 Task: Create List Brand Engagement Metrics in Board Social Media Influencer Marketing Platforms to Workspace Factoring Services. Create List Brand Performance Metrics in Board Market Research and Insights to Workspace Factoring Services. Create List Brand Equity Metrics in Board Product Roadmap Planning and Prioritization to Workspace Factoring Services
Action: Mouse moved to (60, 288)
Screenshot: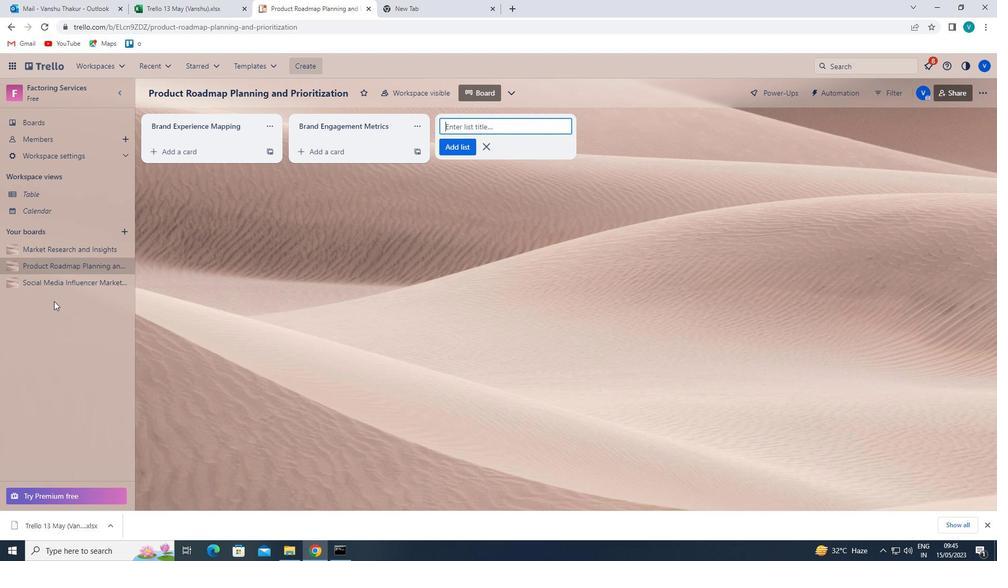 
Action: Mouse pressed left at (60, 288)
Screenshot: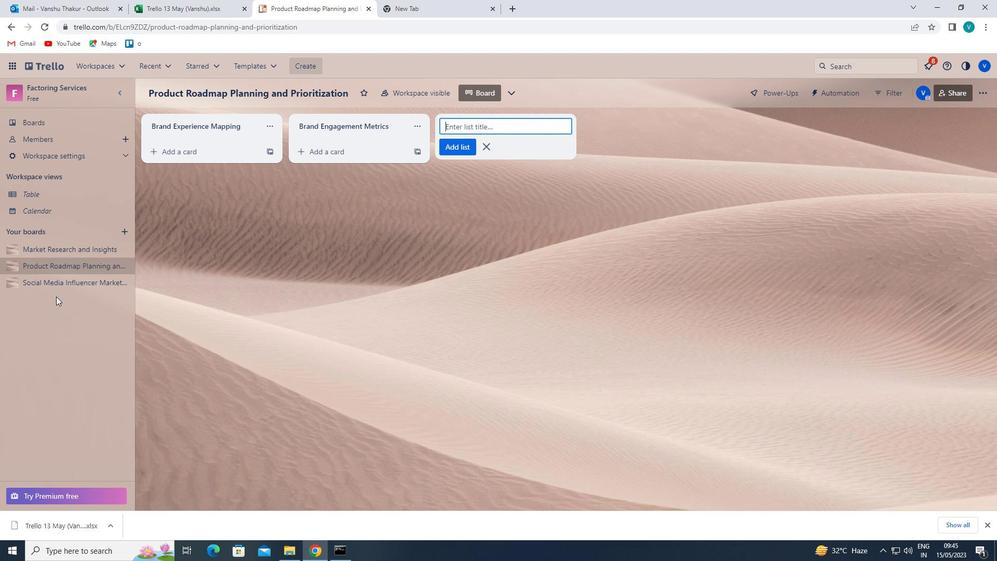 
Action: Mouse moved to (501, 127)
Screenshot: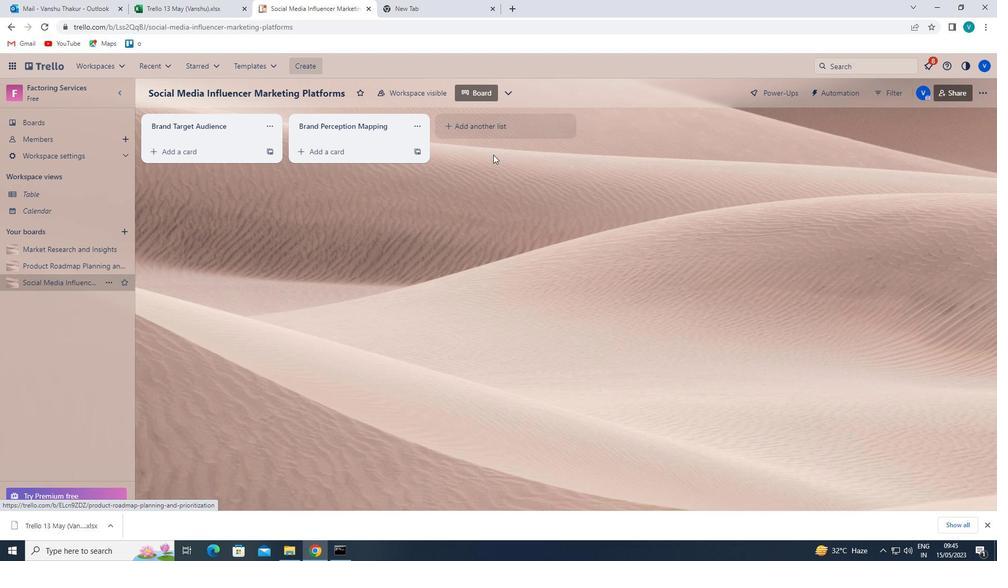 
Action: Mouse pressed left at (501, 127)
Screenshot: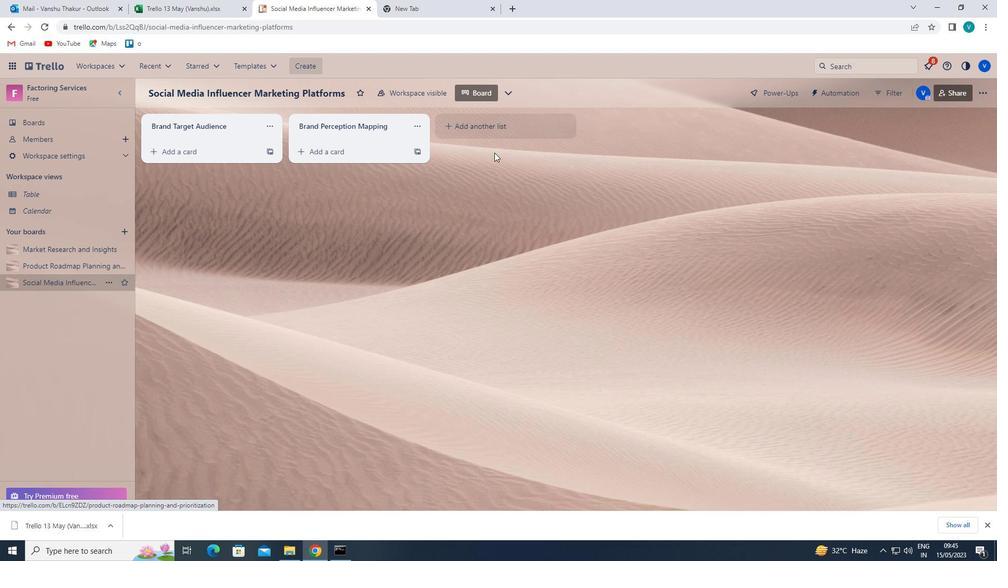 
Action: Mouse moved to (505, 125)
Screenshot: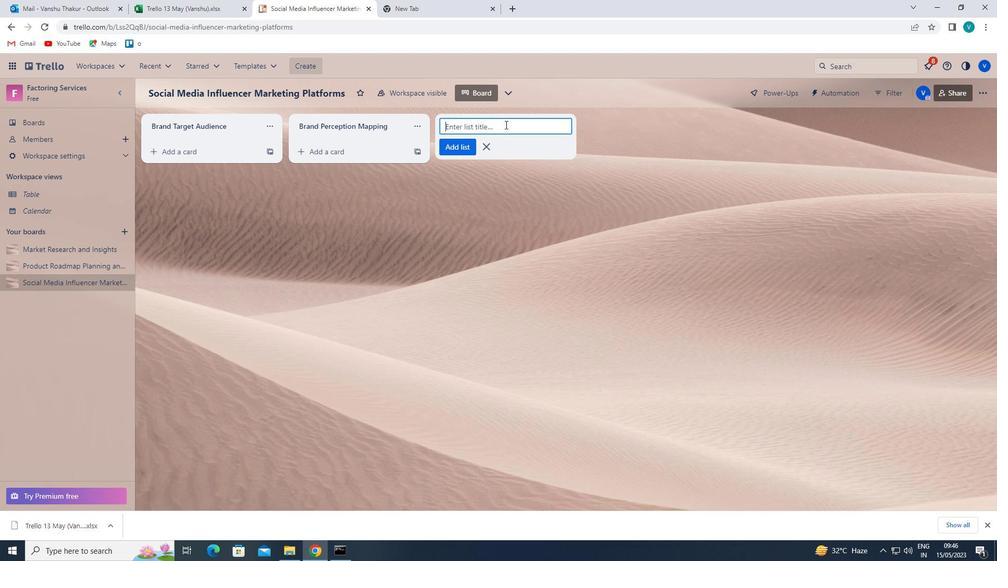 
Action: Key pressed <Key.shift>B
Screenshot: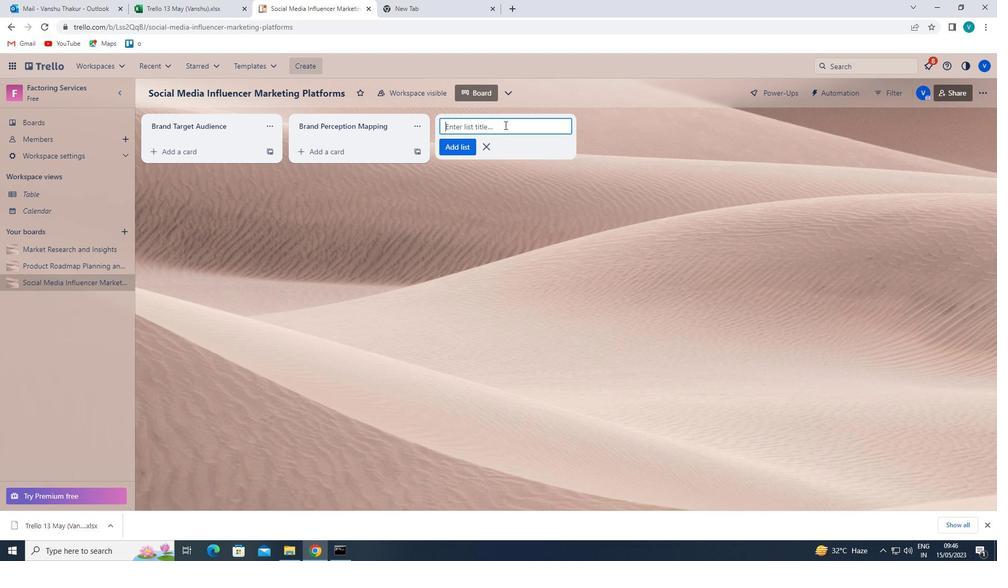 
Action: Mouse moved to (504, 125)
Screenshot: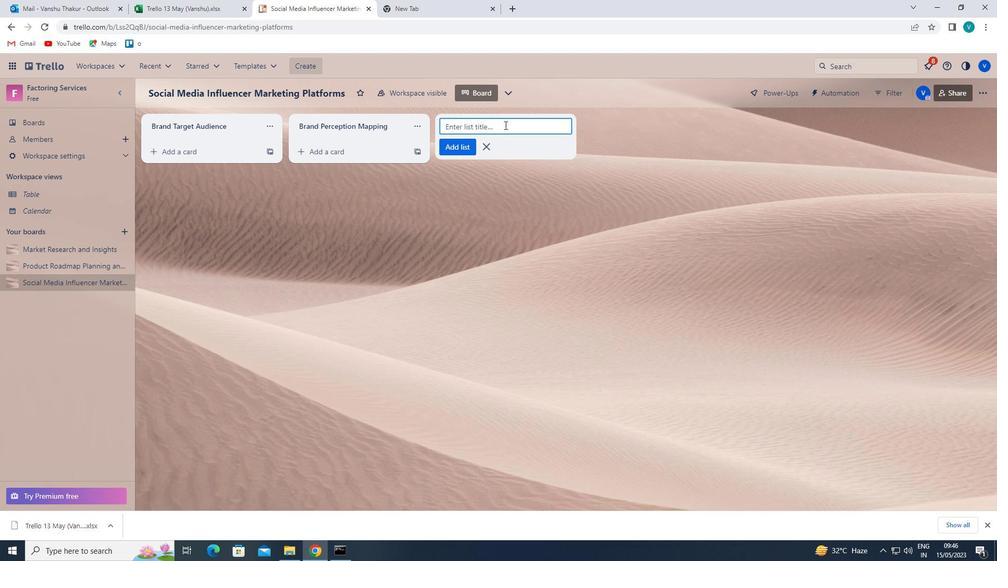
Action: Key pressed RA
Screenshot: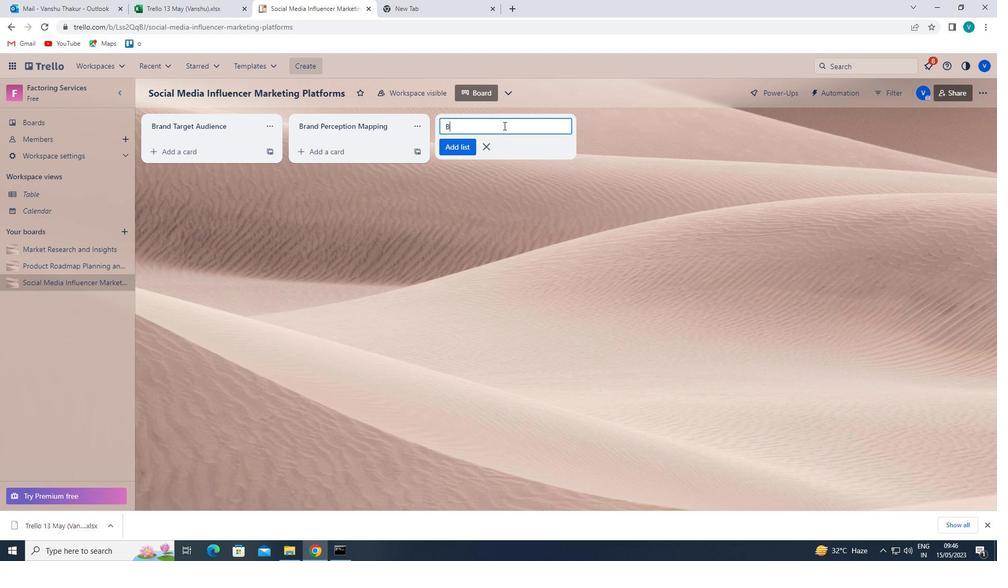 
Action: Mouse moved to (504, 126)
Screenshot: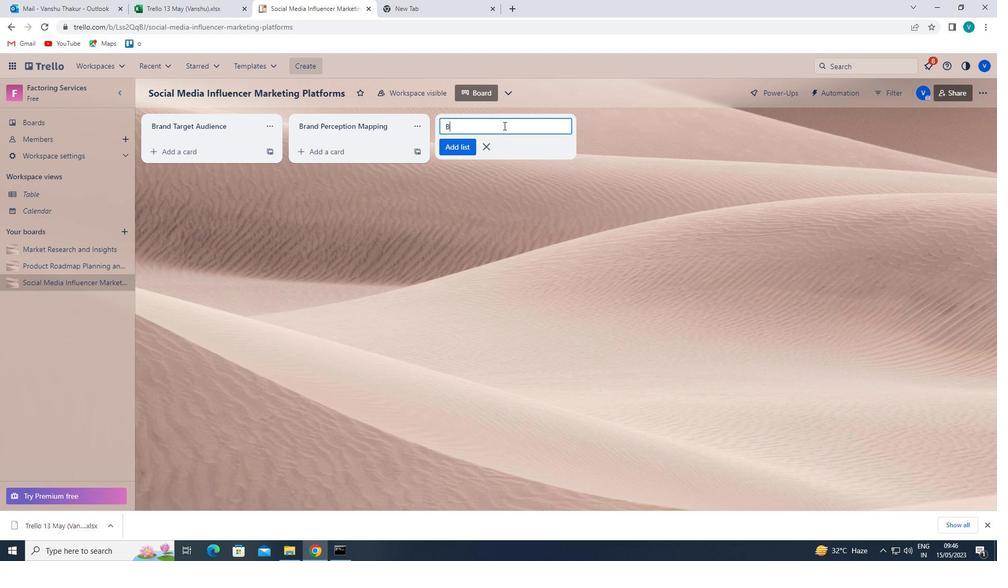 
Action: Key pressed ND<Key.space><Key.shift>
Screenshot: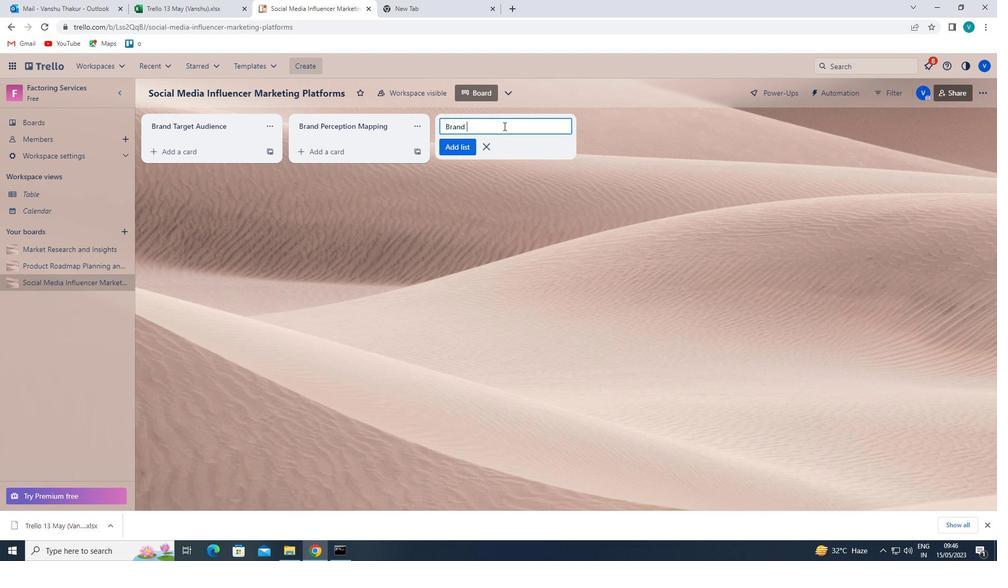 
Action: Mouse moved to (503, 126)
Screenshot: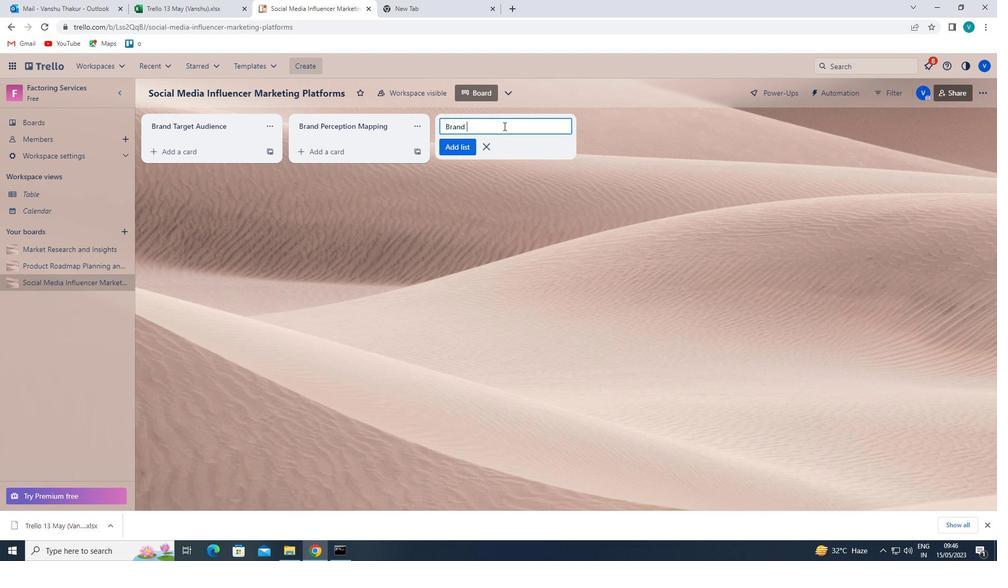 
Action: Key pressed ENGAGEMENT<Key.space><Key.shift>METRICS<Key.enter>
Screenshot: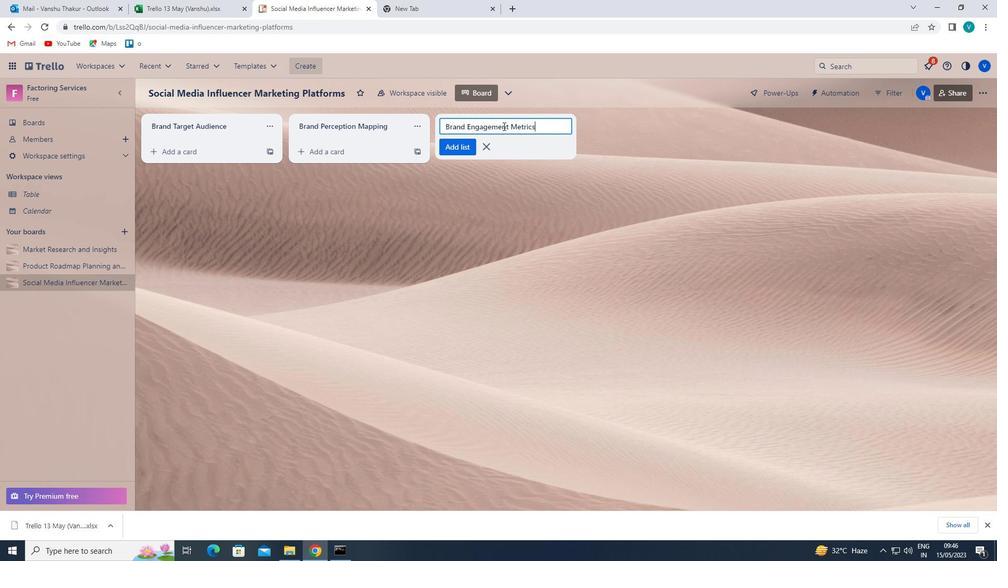 
Action: Mouse moved to (67, 249)
Screenshot: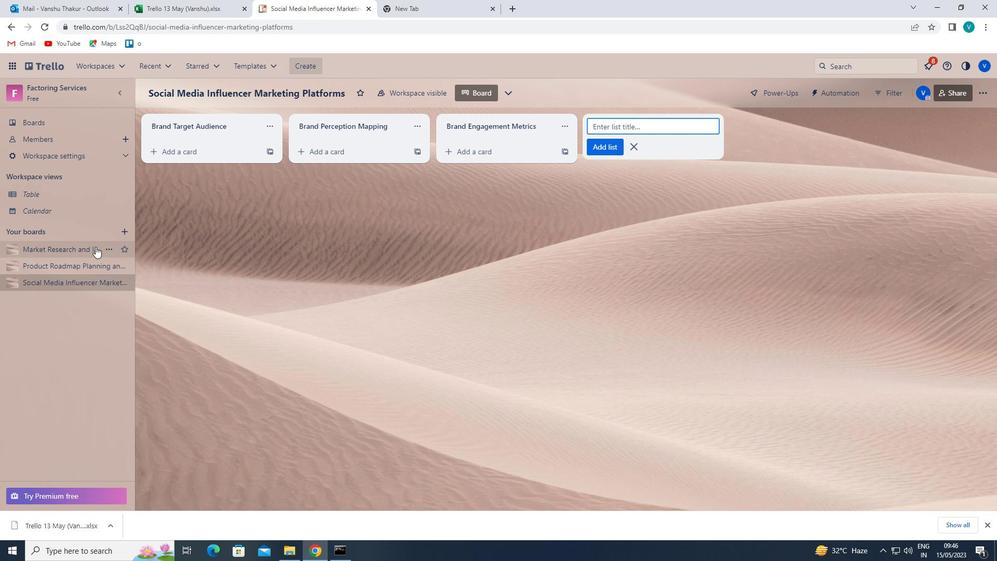 
Action: Mouse pressed left at (67, 249)
Screenshot: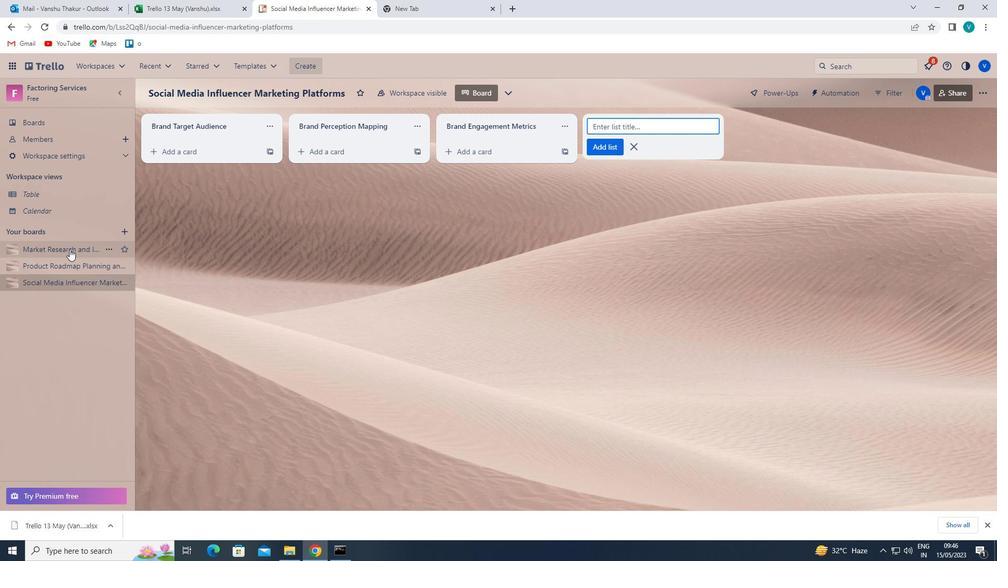 
Action: Mouse moved to (495, 128)
Screenshot: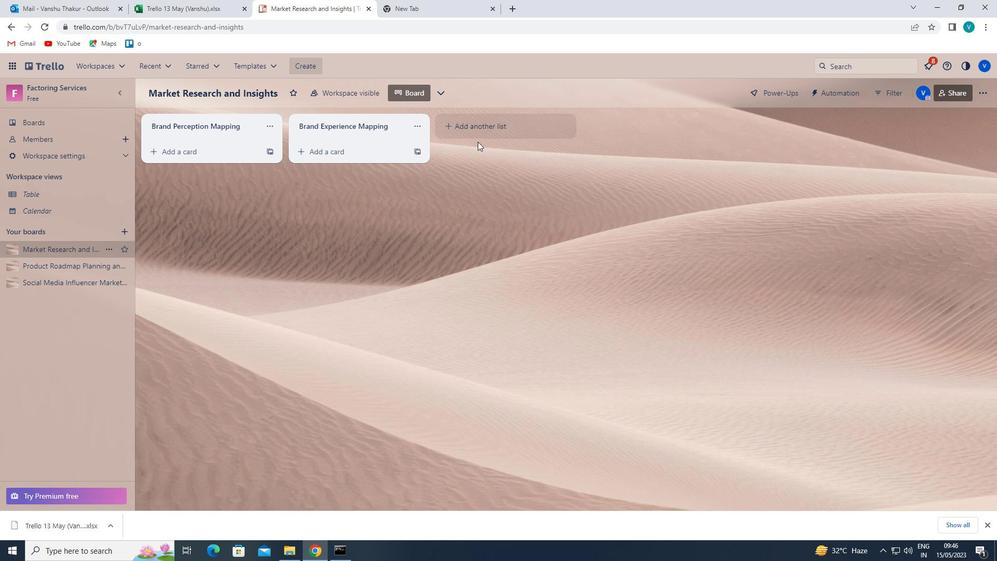 
Action: Mouse pressed left at (495, 128)
Screenshot: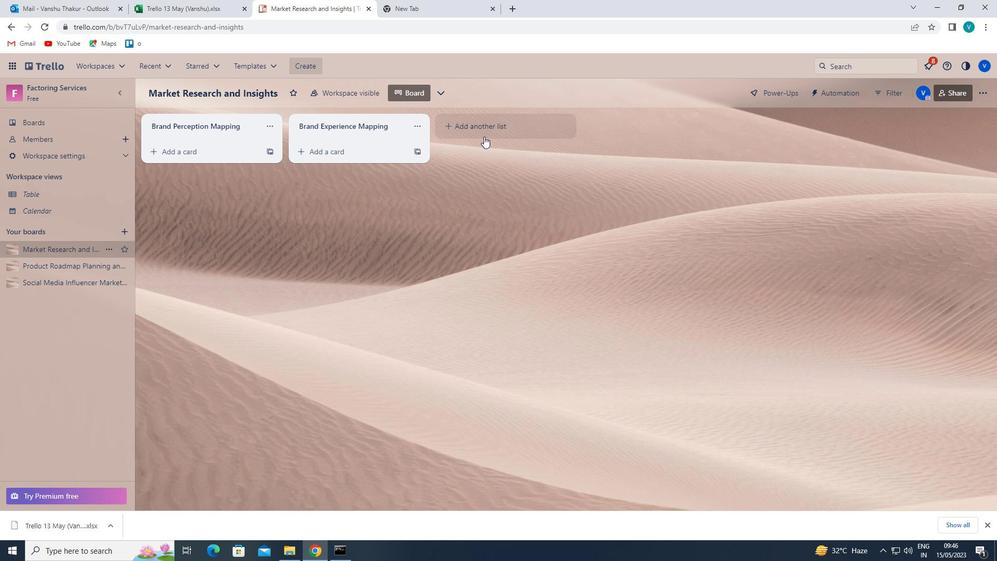 
Action: Mouse moved to (490, 130)
Screenshot: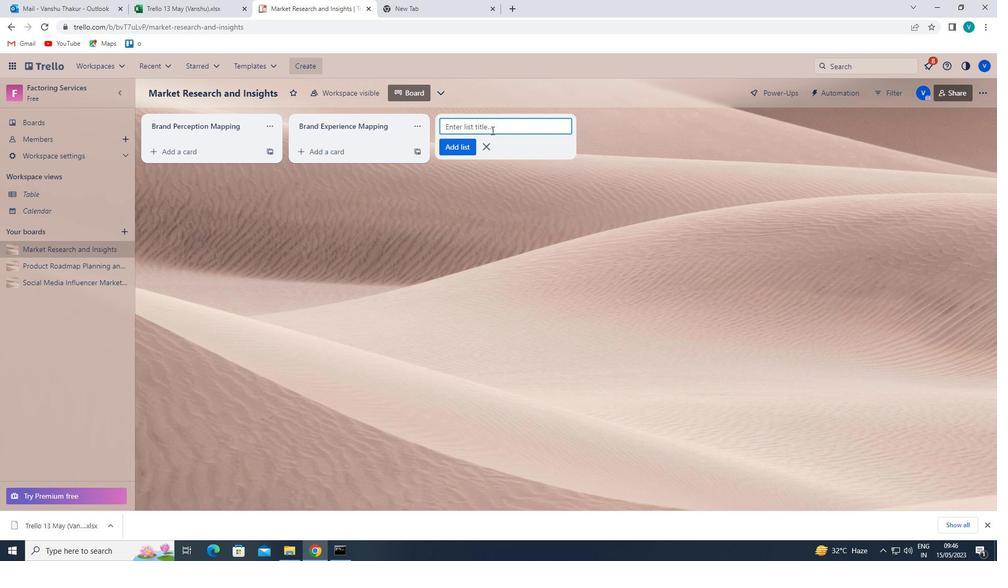 
Action: Key pressed <Key.shift>BRAND<Key.space><Key.shift>PERFORMANCE<Key.space><Key.shift>METRICS<Key.enter>
Screenshot: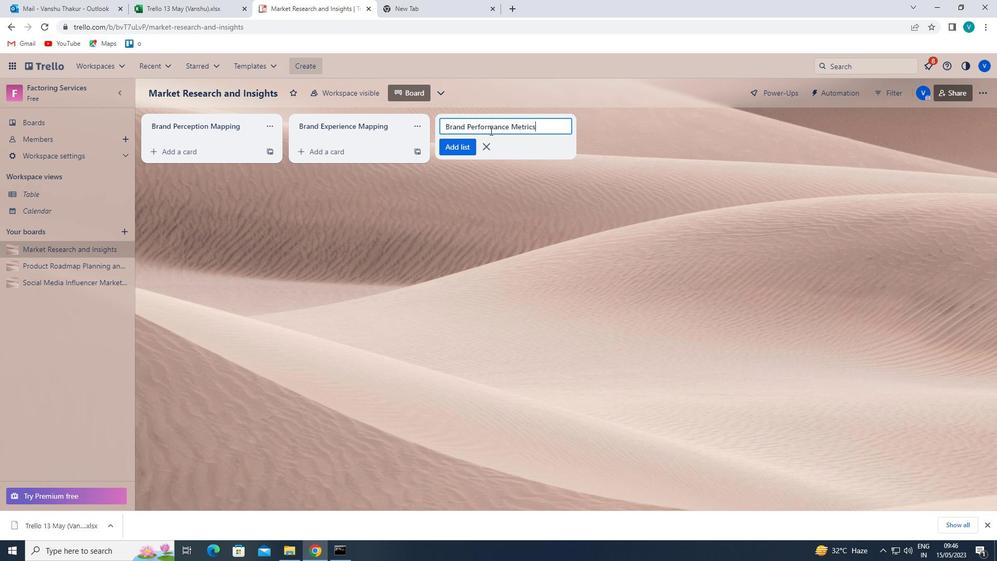 
Action: Mouse moved to (60, 266)
Screenshot: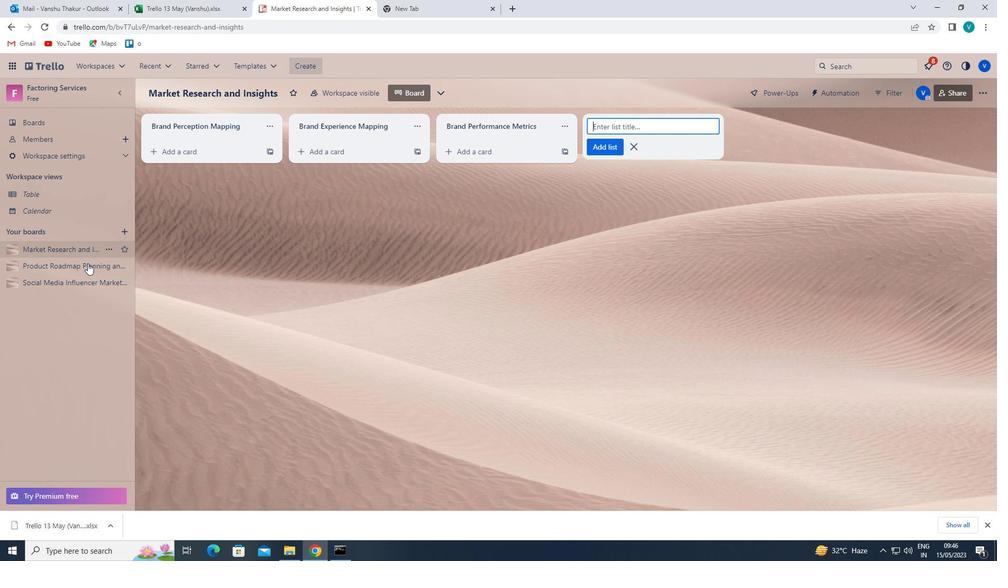 
Action: Mouse pressed left at (60, 266)
Screenshot: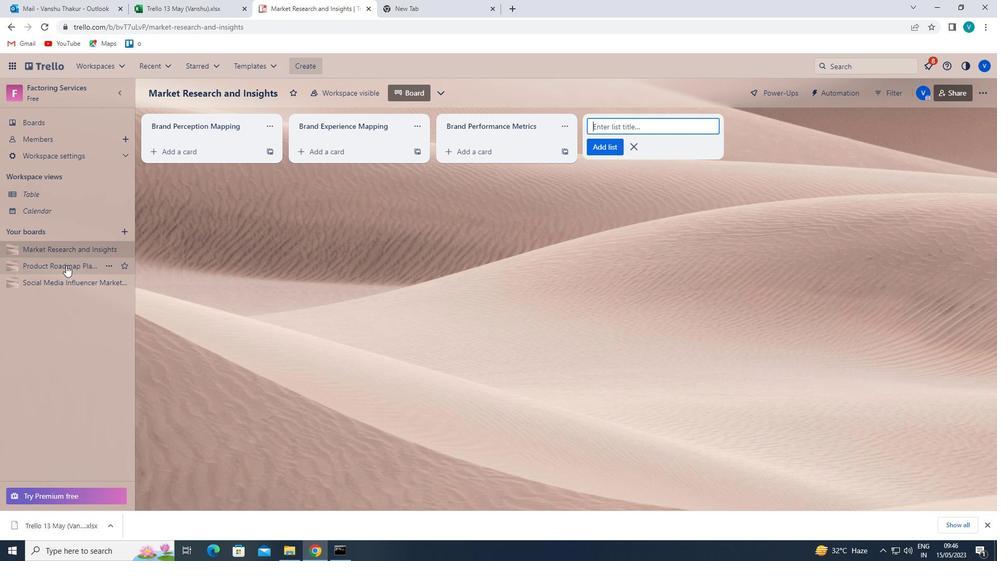
Action: Mouse moved to (511, 129)
Screenshot: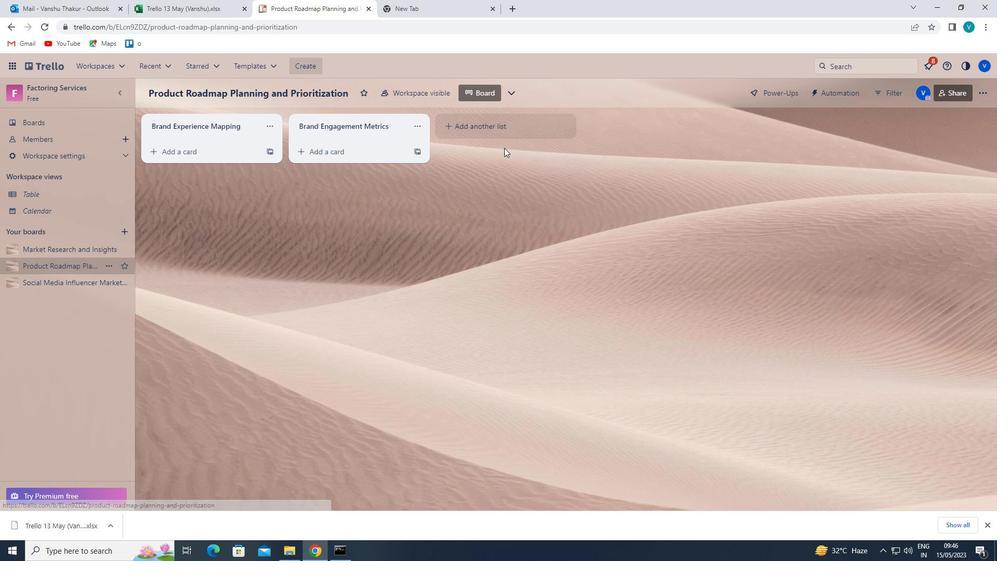 
Action: Mouse pressed left at (511, 129)
Screenshot: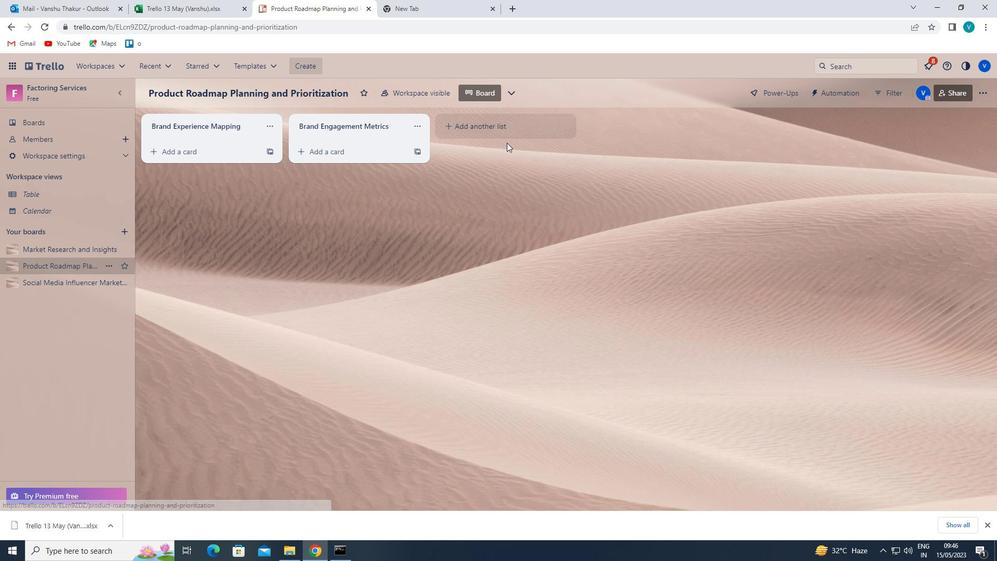 
Action: Mouse moved to (510, 128)
Screenshot: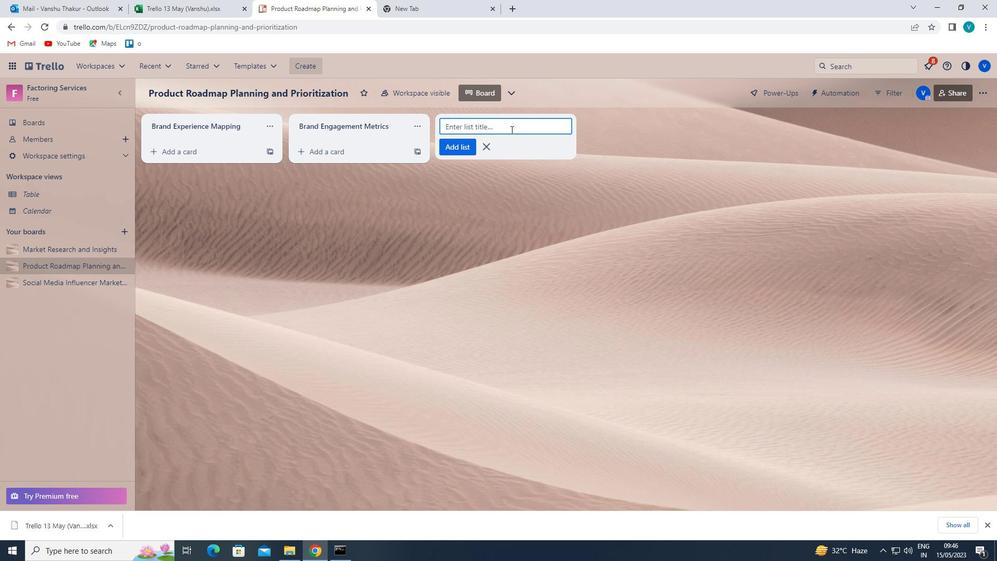 
Action: Key pressed <Key.shift><Key.shift>BRAND<Key.space><Key.shift>EQUITY<Key.space><Key.shift>METRICS<Key.enter>
Screenshot: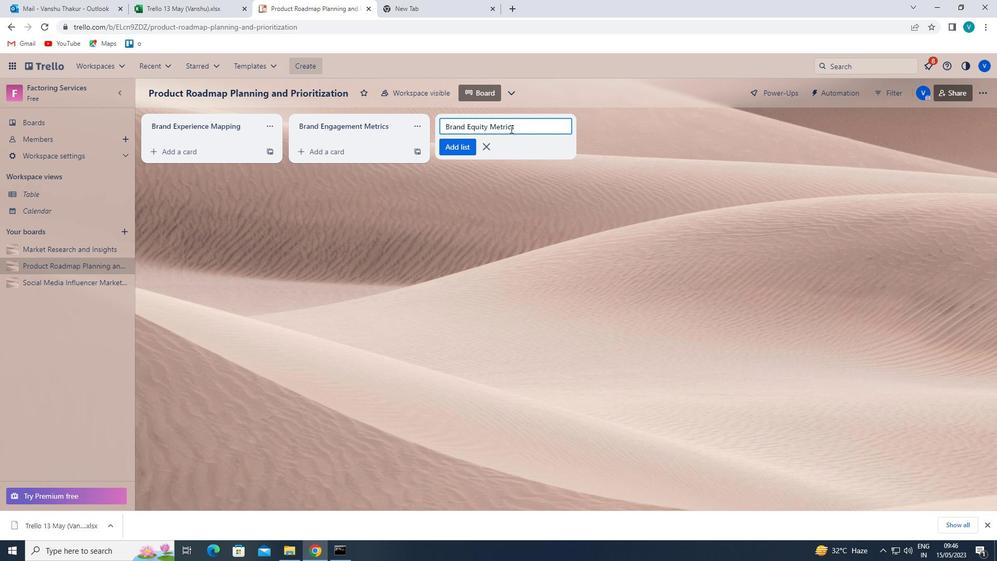 
